 Task: Edit the description text to "Creative Ideation is a focused process for generating inventive ideas and solutions through brainstorming and innovative thinking.".
Action: Mouse moved to (628, 290)
Screenshot: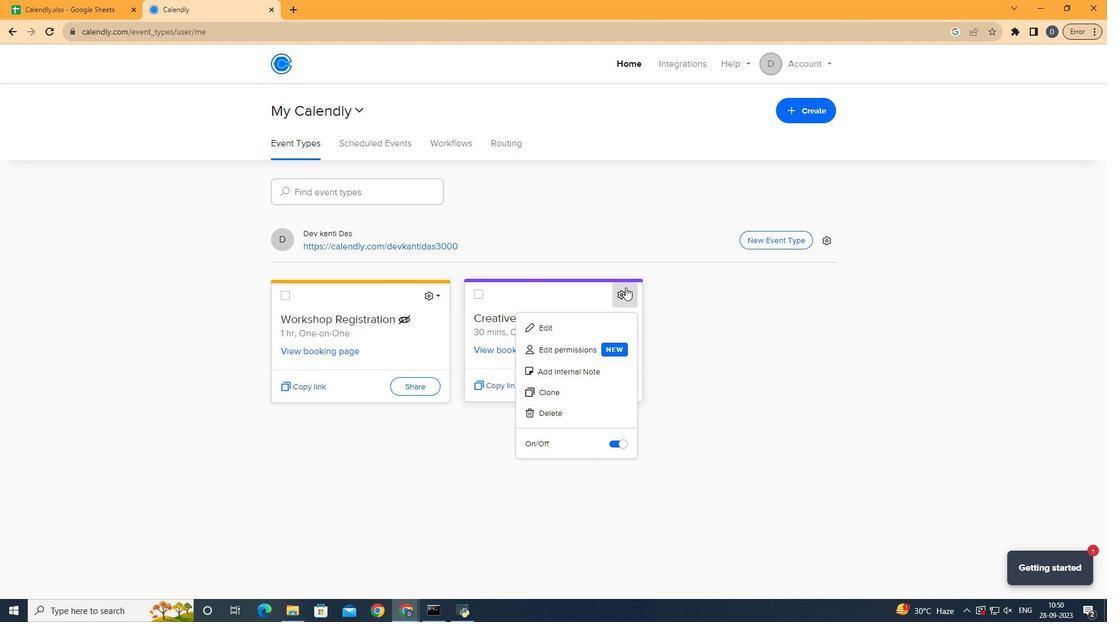 
Action: Mouse pressed left at (628, 290)
Screenshot: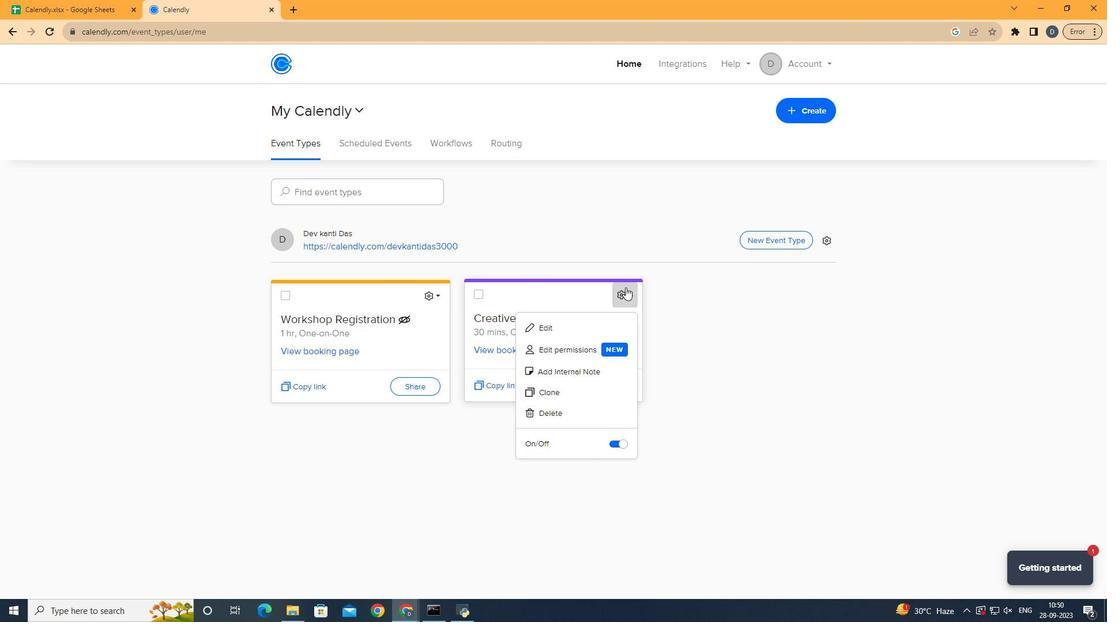 
Action: Mouse moved to (610, 327)
Screenshot: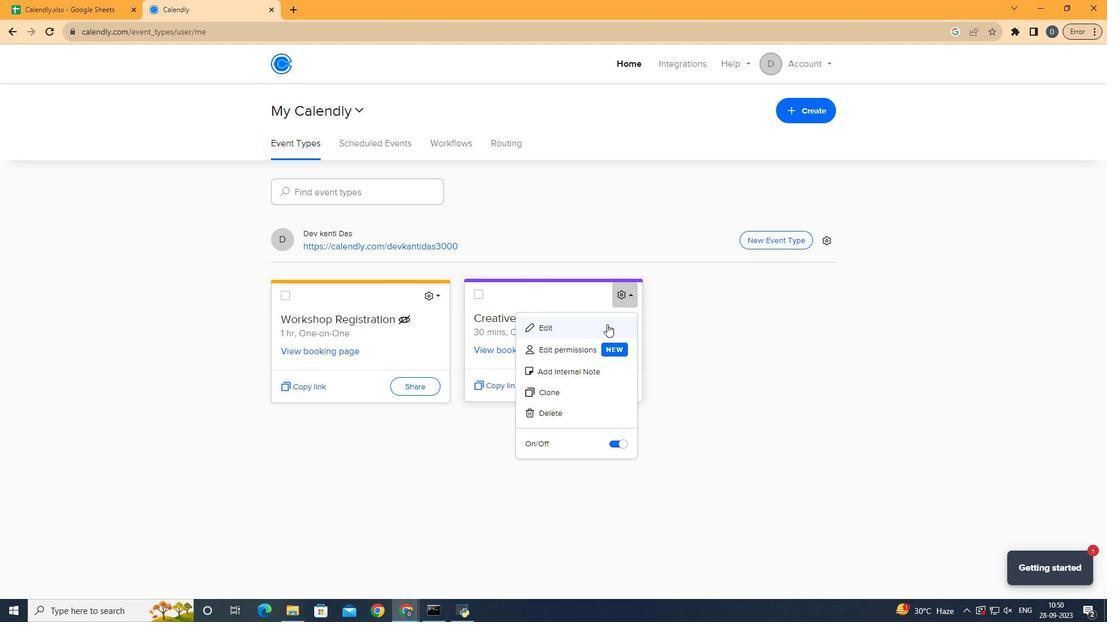 
Action: Mouse pressed left at (610, 327)
Screenshot: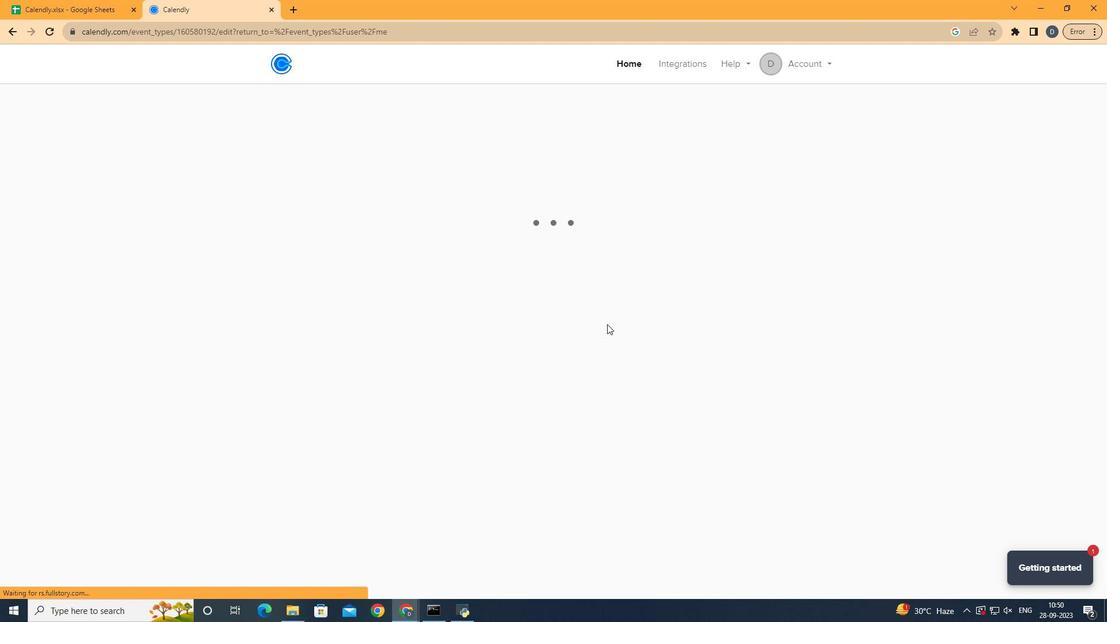 
Action: Mouse moved to (484, 198)
Screenshot: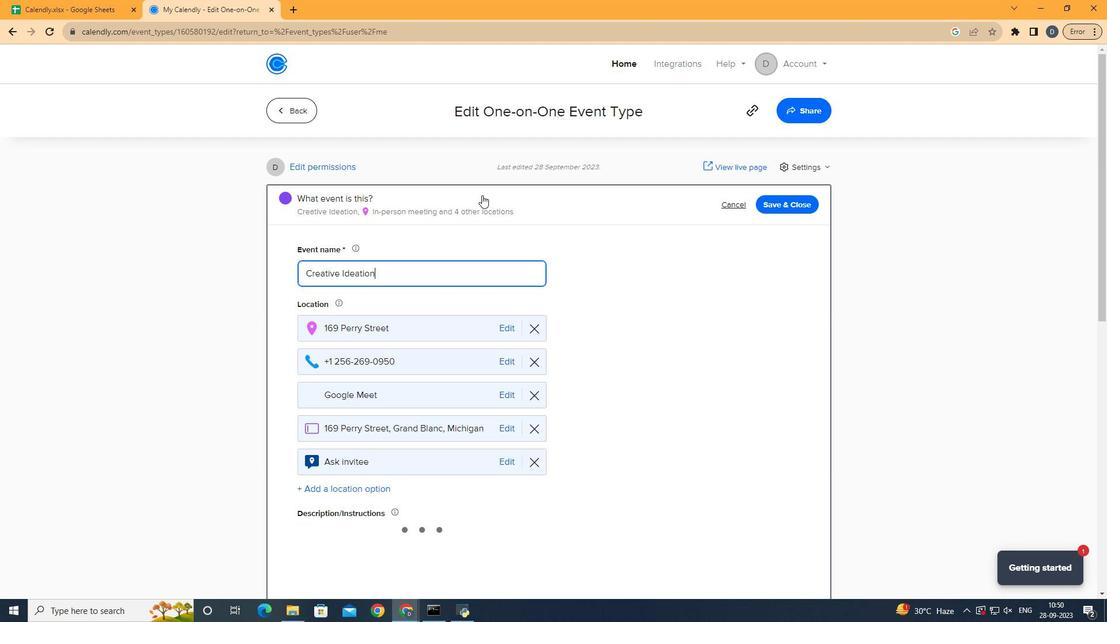 
Action: Mouse pressed left at (484, 198)
Screenshot: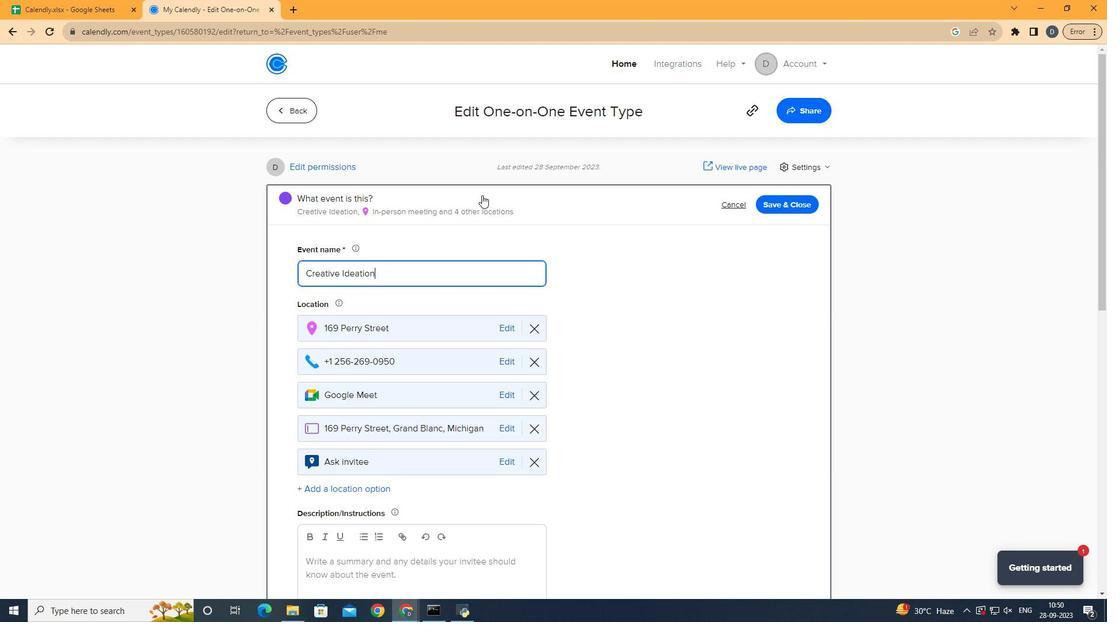 
Action: Mouse moved to (487, 308)
Screenshot: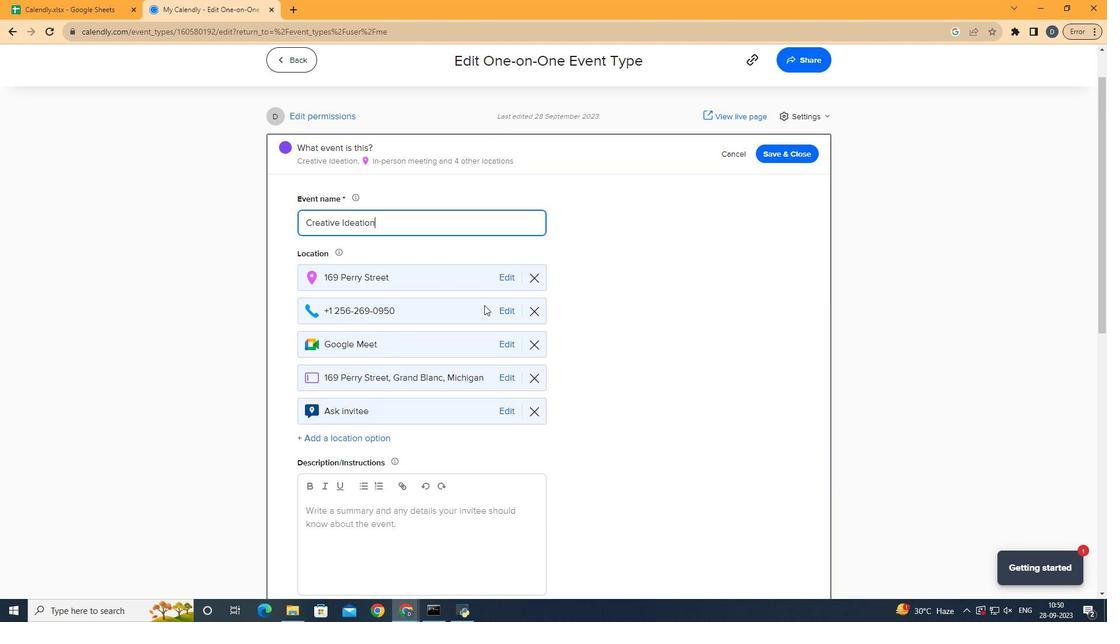 
Action: Mouse scrolled (487, 307) with delta (0, 0)
Screenshot: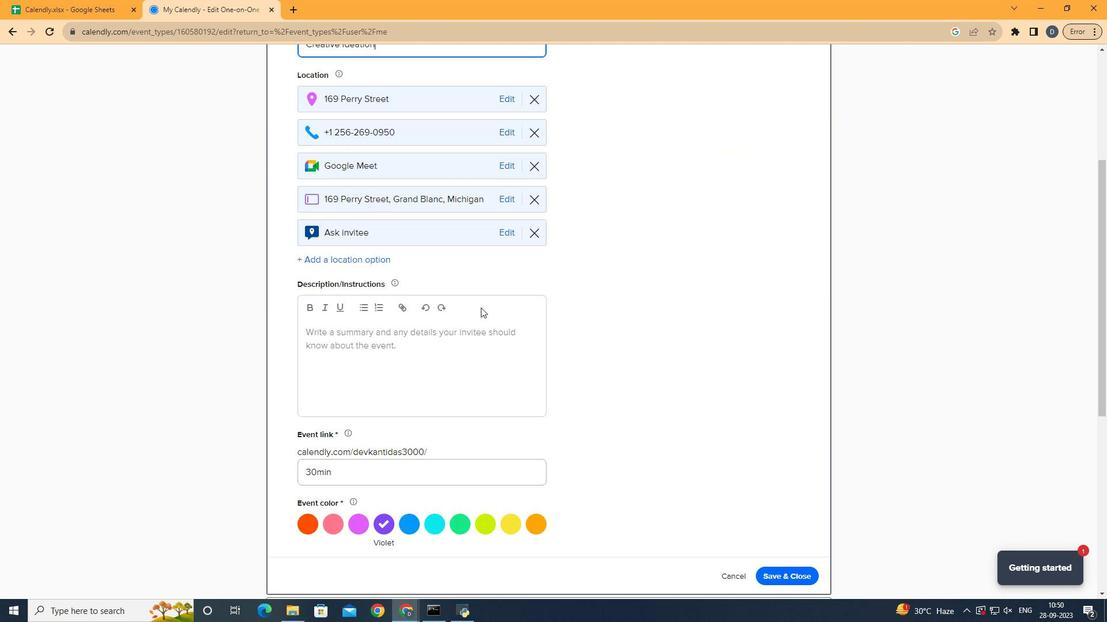 
Action: Mouse scrolled (487, 307) with delta (0, 0)
Screenshot: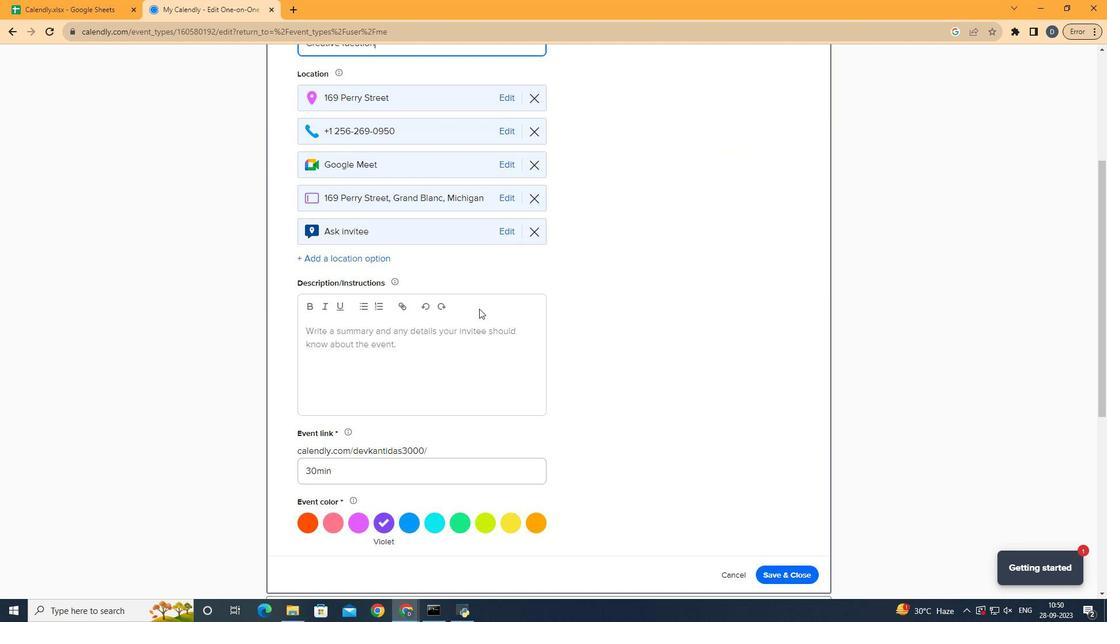 
Action: Mouse scrolled (487, 307) with delta (0, 0)
Screenshot: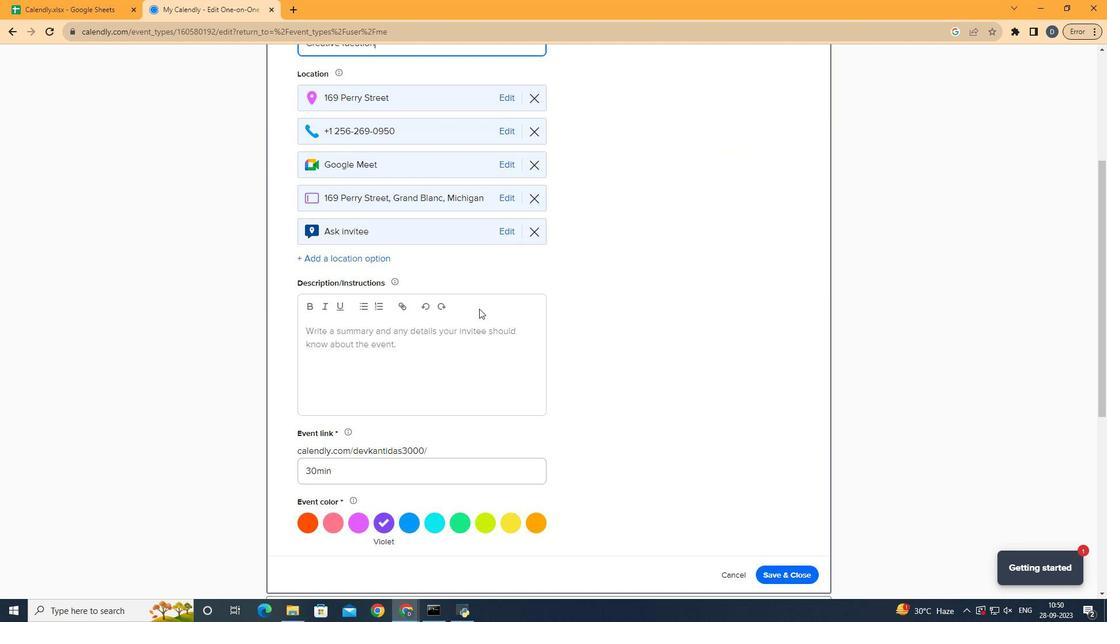
Action: Mouse scrolled (487, 307) with delta (0, 0)
Screenshot: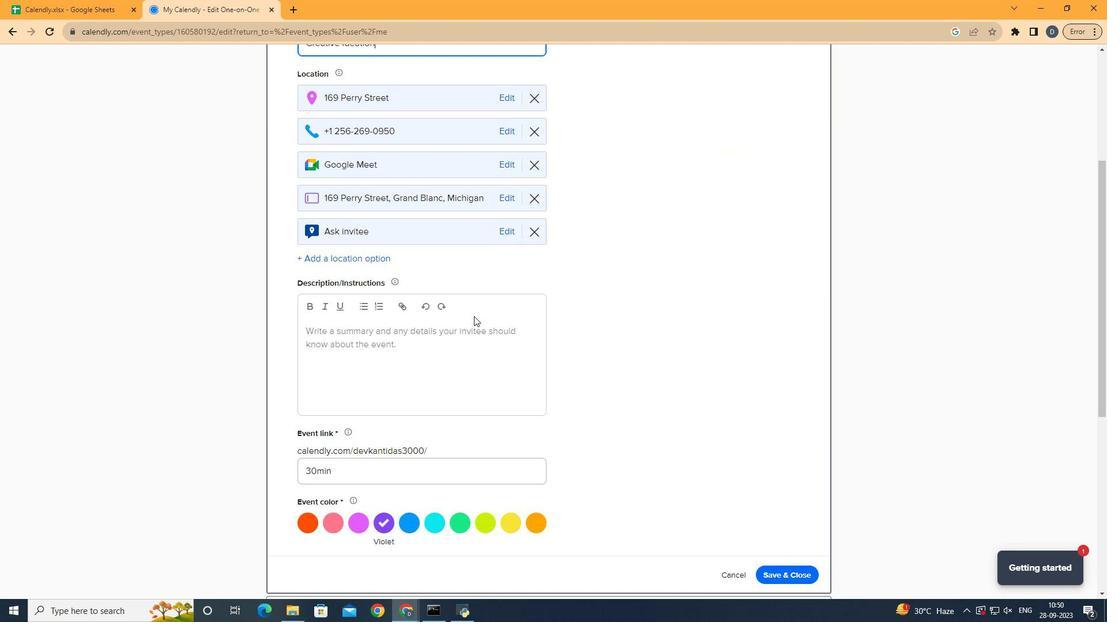 
Action: Mouse moved to (462, 351)
Screenshot: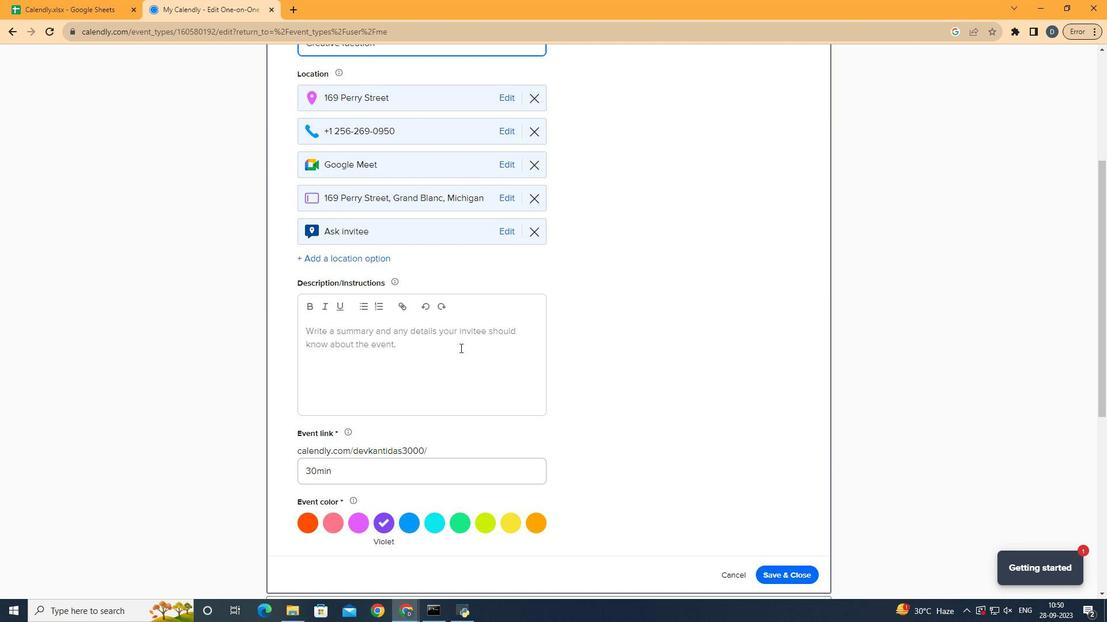 
Action: Mouse pressed left at (462, 351)
Screenshot: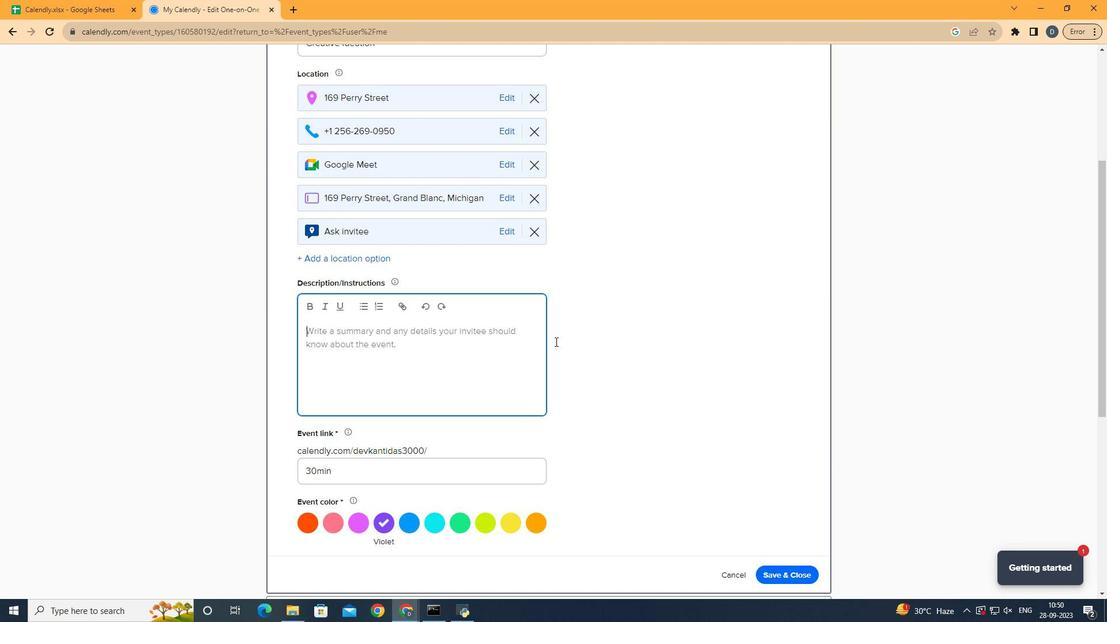 
Action: Mouse moved to (634, 338)
Screenshot: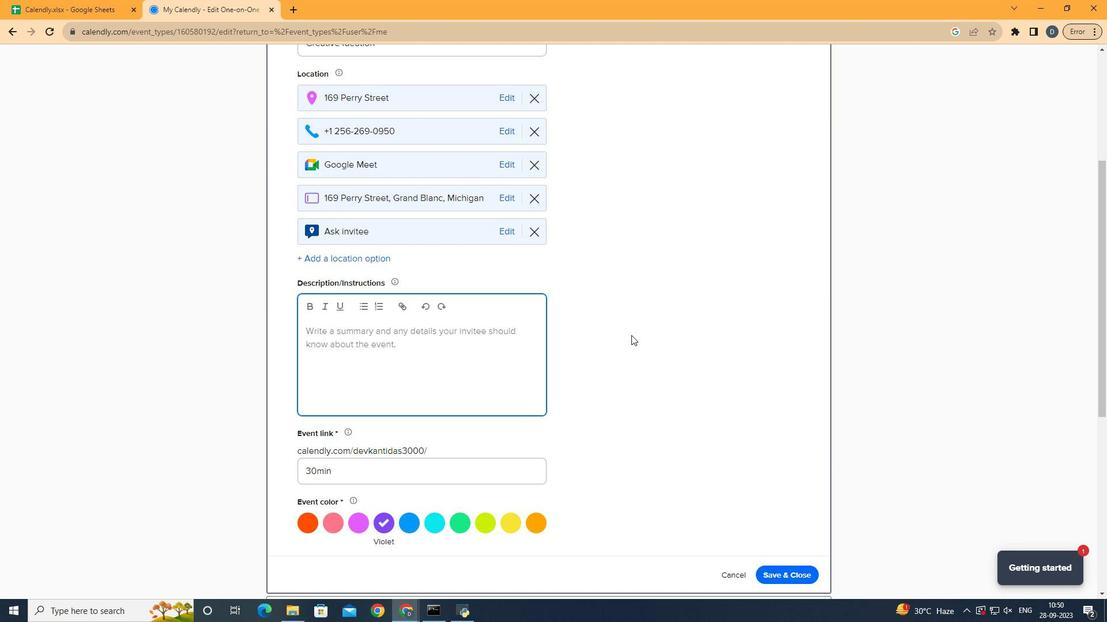 
Action: Key pressed <Key.shift>Cretive<Key.space><Key.backspace><Key.backspace><Key.backspace><Key.backspace><Key.backspace>t<Key.backspace>ative<Key.space><Key.shift>Ideation<Key.space>is<Key.space>a<Key.space>focused<Key.space>process<Key.space>for<Key.space>generating<Key.space>inventive<Key.space>ideas<Key.space>and<Key.space>solutions<Key.space>through<Key.space>brainstorming<Key.space>and<Key.space>innovative<Key.space>thinking.
Screenshot: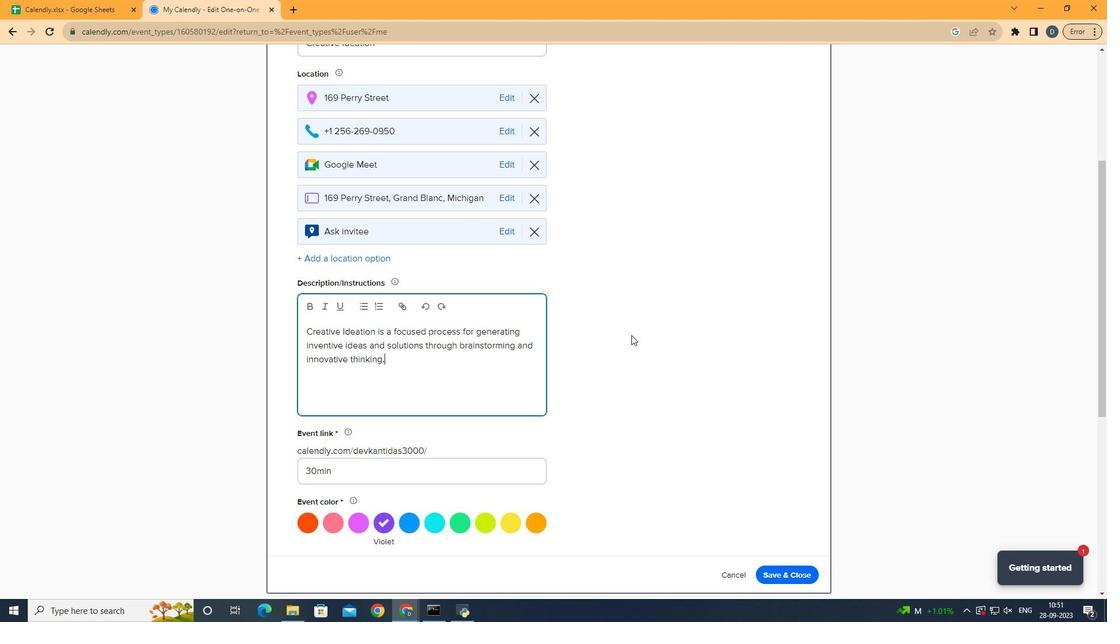 
Action: Mouse moved to (663, 343)
Screenshot: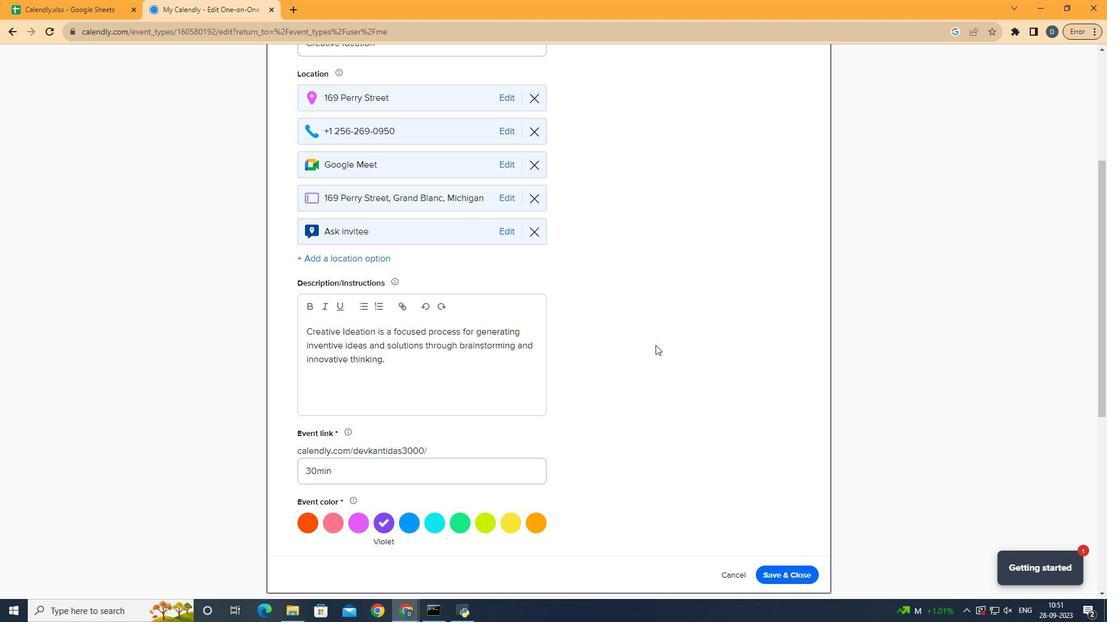
Action: Mouse pressed left at (663, 343)
Screenshot: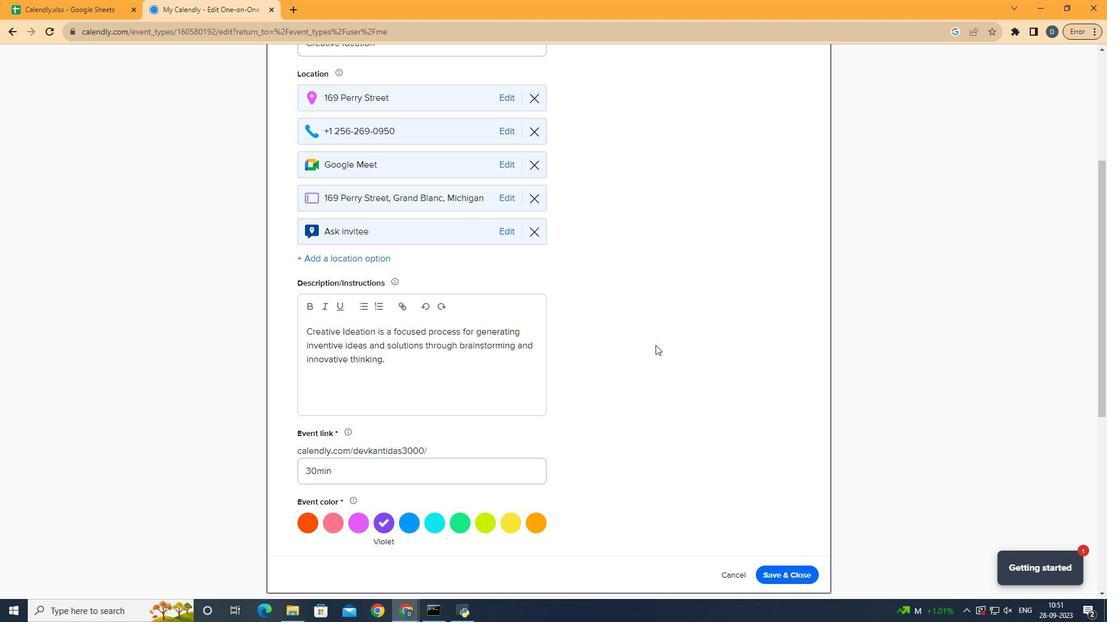 
Action: Mouse moved to (658, 348)
Screenshot: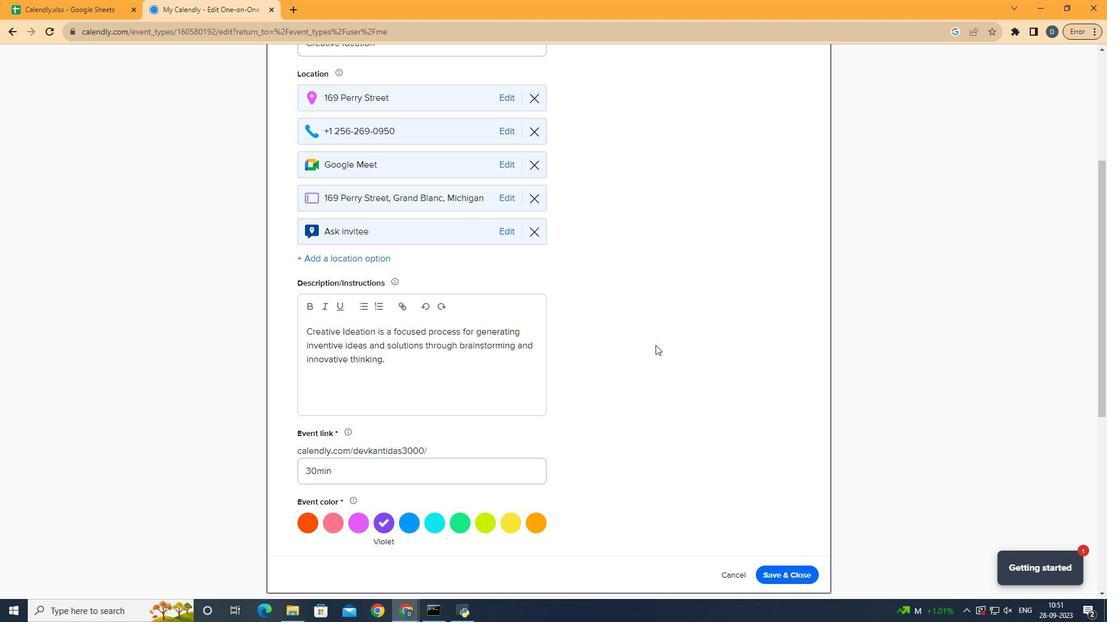 
